 Task: Reply All to email with the signature Gage Hill with the subject 'Request for a survey' from softage.1@softage.net with the message 'Please let me know if there are any concerns regarding the project timeline.'
Action: Mouse moved to (809, 188)
Screenshot: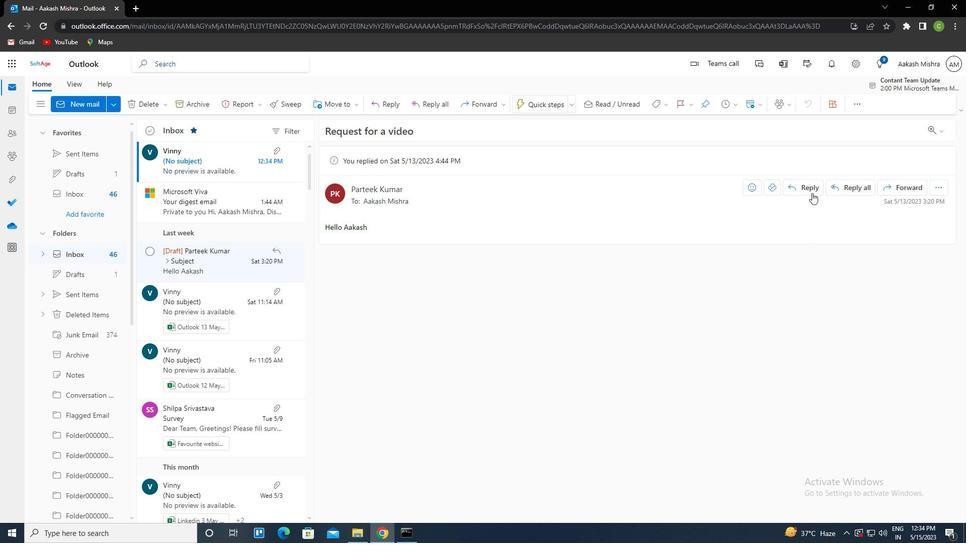 
Action: Mouse pressed left at (809, 188)
Screenshot: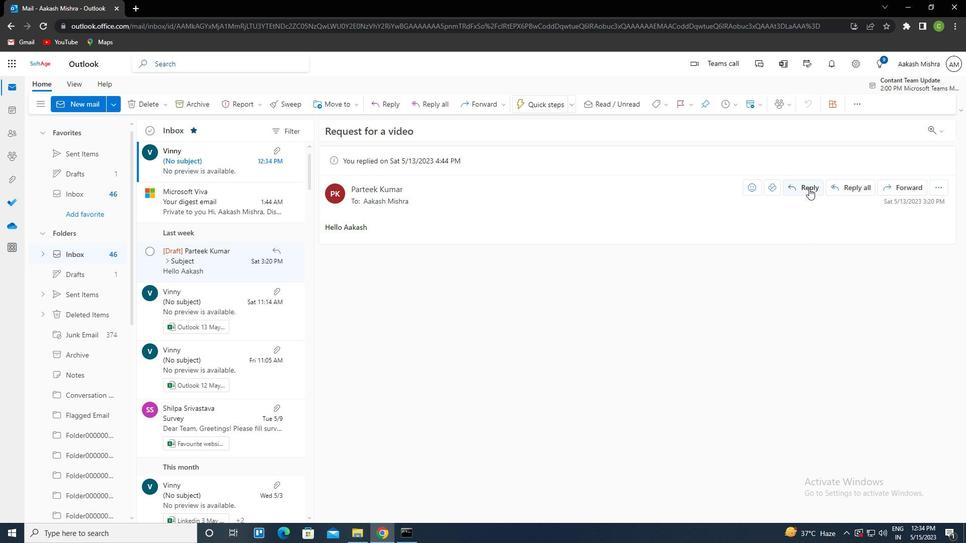 
Action: Mouse moved to (643, 103)
Screenshot: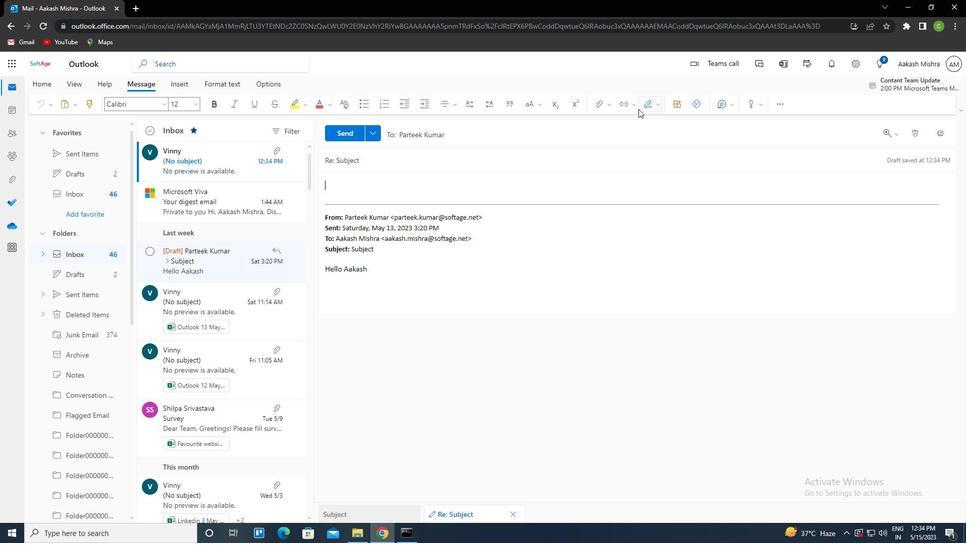 
Action: Mouse pressed left at (643, 103)
Screenshot: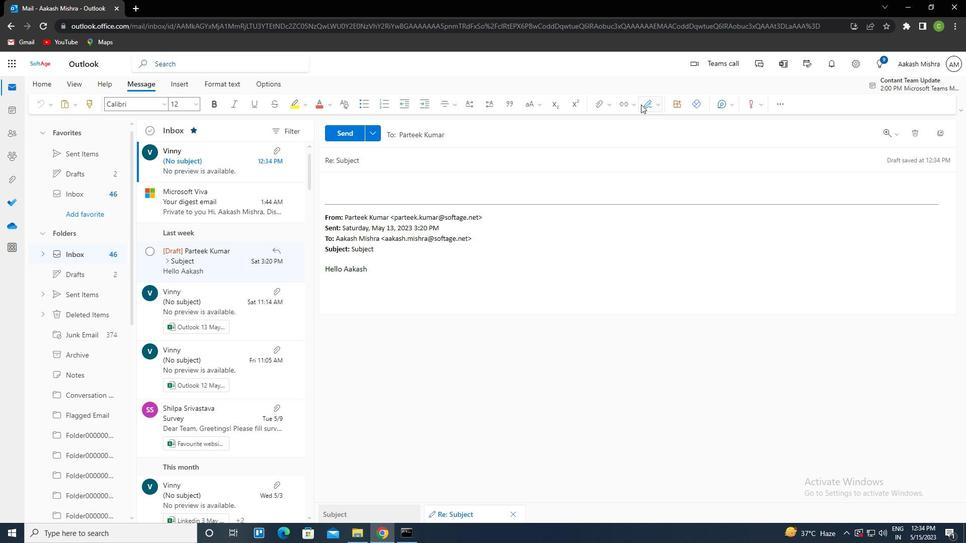 
Action: Mouse moved to (637, 150)
Screenshot: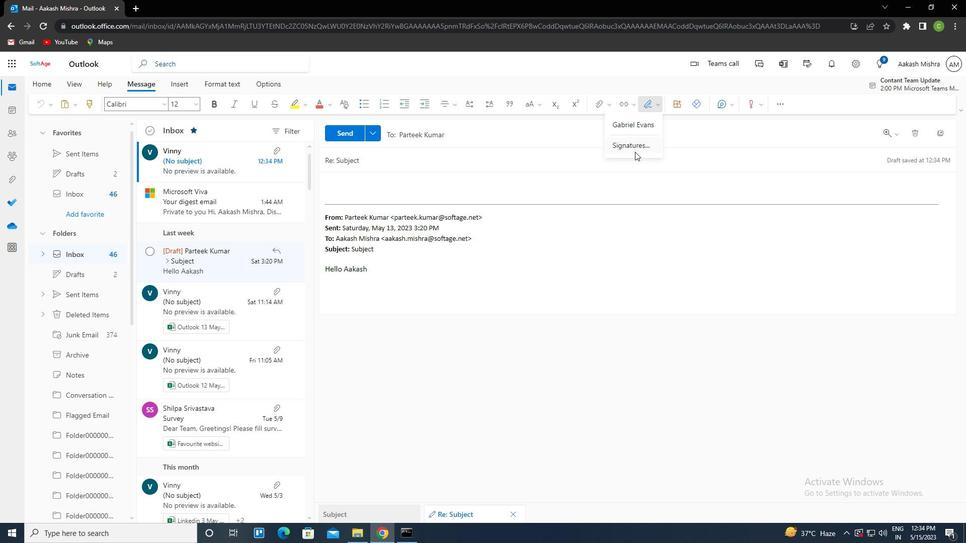 
Action: Mouse pressed left at (637, 150)
Screenshot: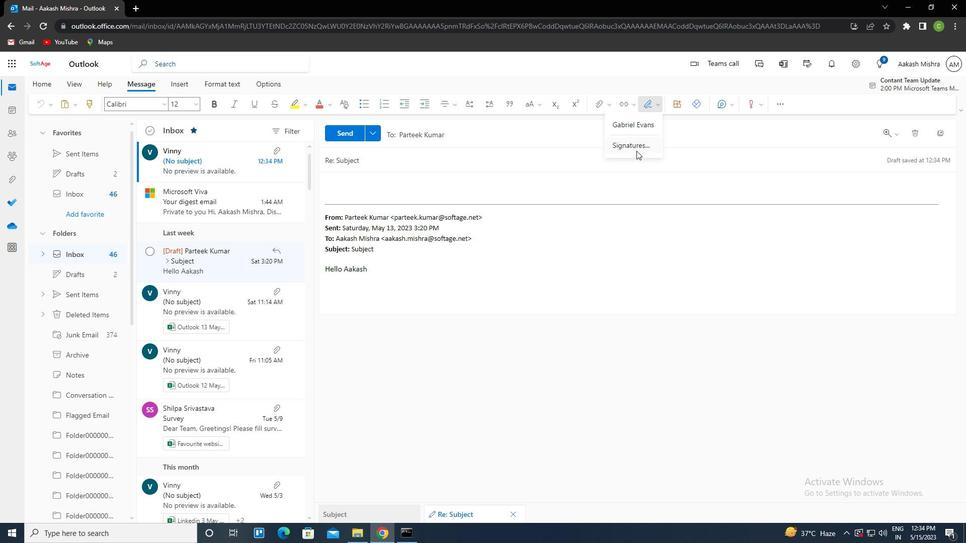 
Action: Mouse moved to (696, 187)
Screenshot: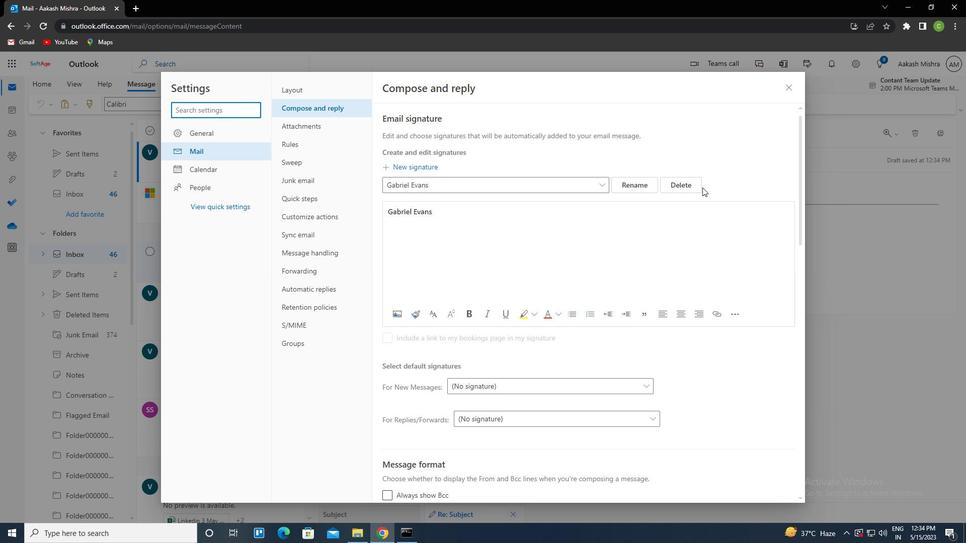 
Action: Mouse pressed left at (696, 187)
Screenshot: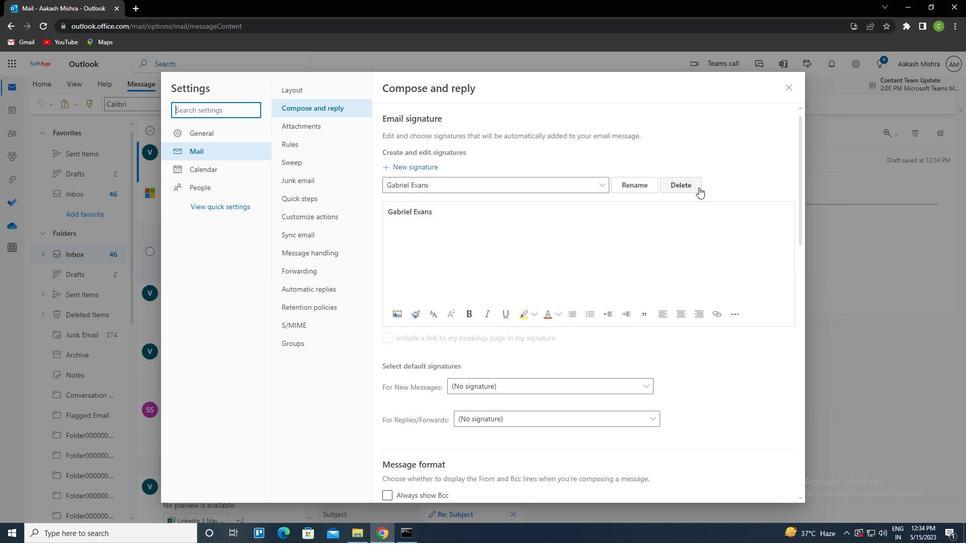
Action: Mouse moved to (592, 187)
Screenshot: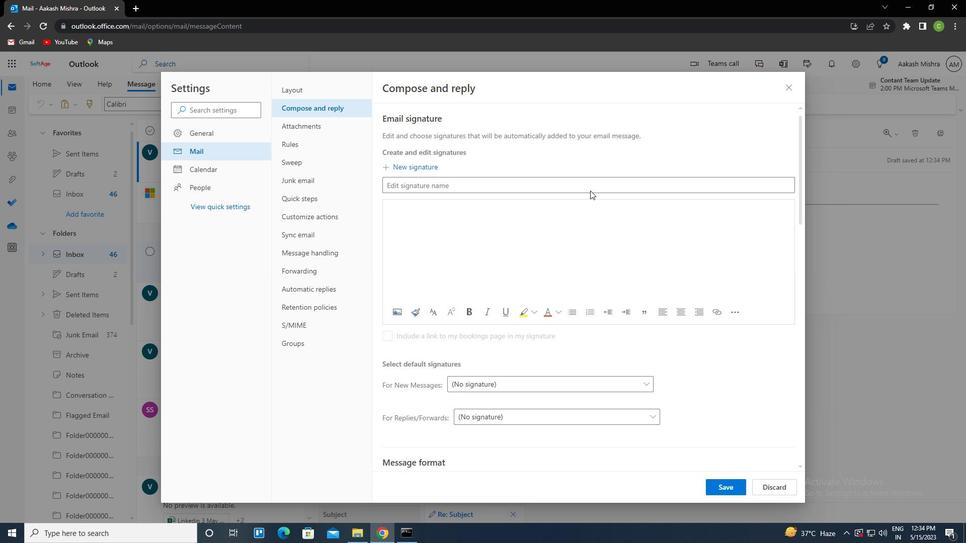 
Action: Mouse pressed left at (592, 187)
Screenshot: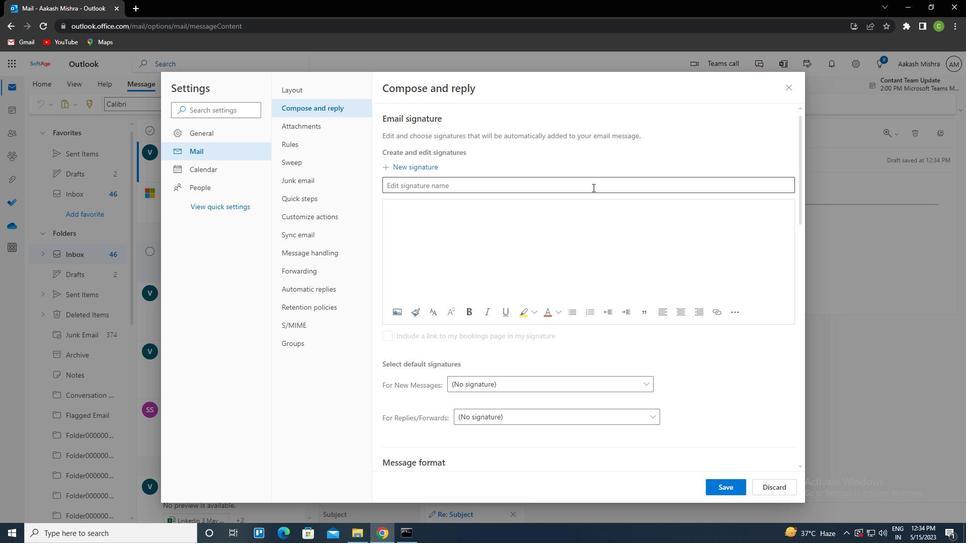 
Action: Key pressed <Key.caps_lock>g<Key.caps_lock>age<Key.space><Key.caps_lock>h<Key.caps_lock>ill<Key.tab><Key.caps_lock>g<Key.caps_lock>aga<Key.backspace>e<Key.space><Key.caps_lock>h<Key.caps_lock>ill
Screenshot: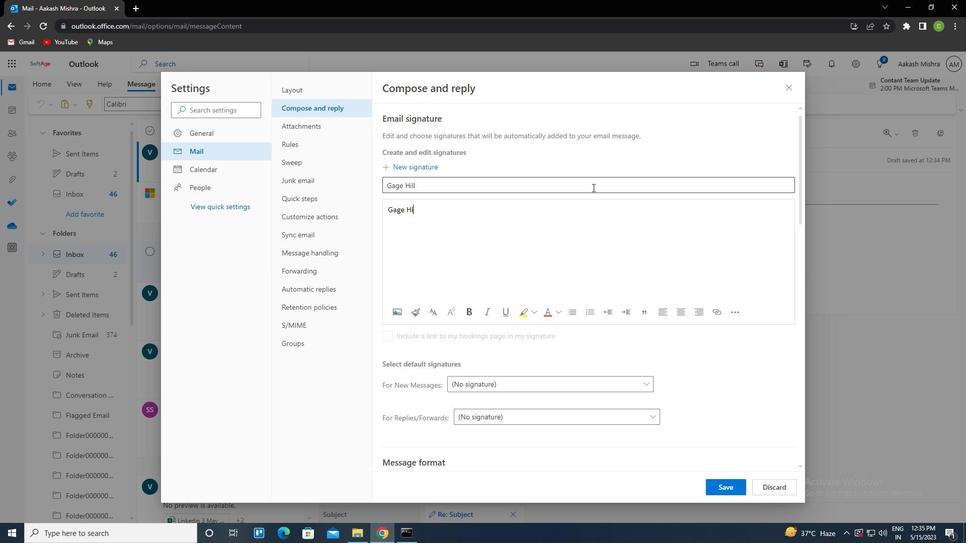 
Action: Mouse moved to (732, 486)
Screenshot: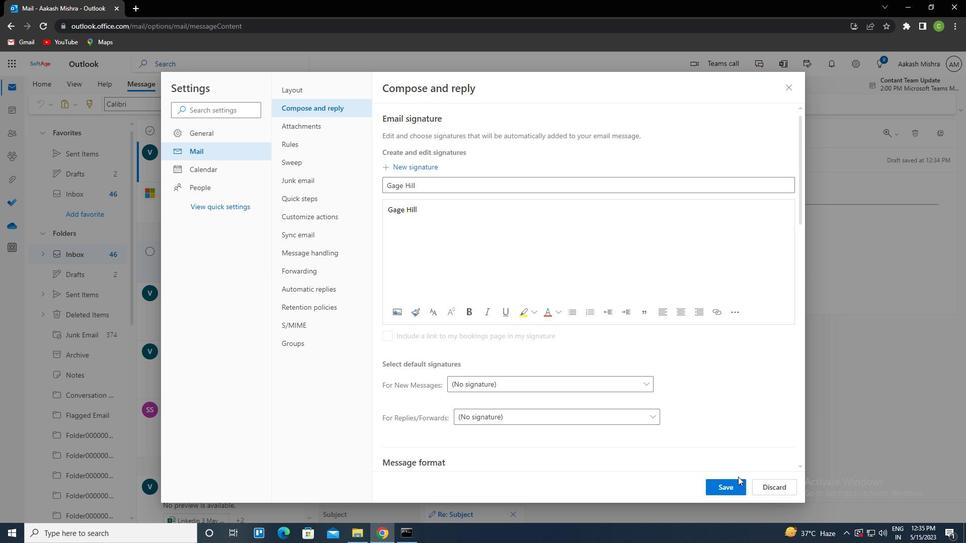 
Action: Mouse pressed left at (732, 486)
Screenshot: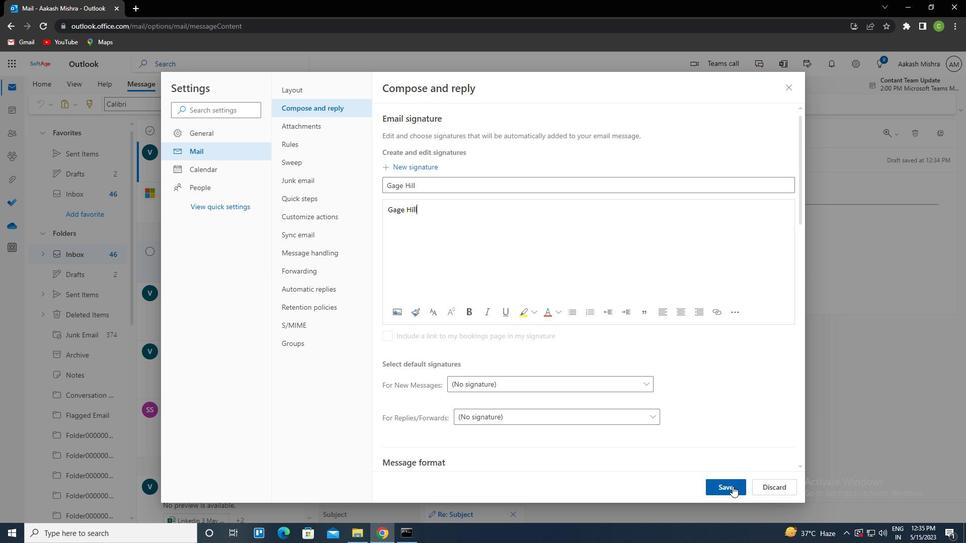 
Action: Mouse moved to (793, 83)
Screenshot: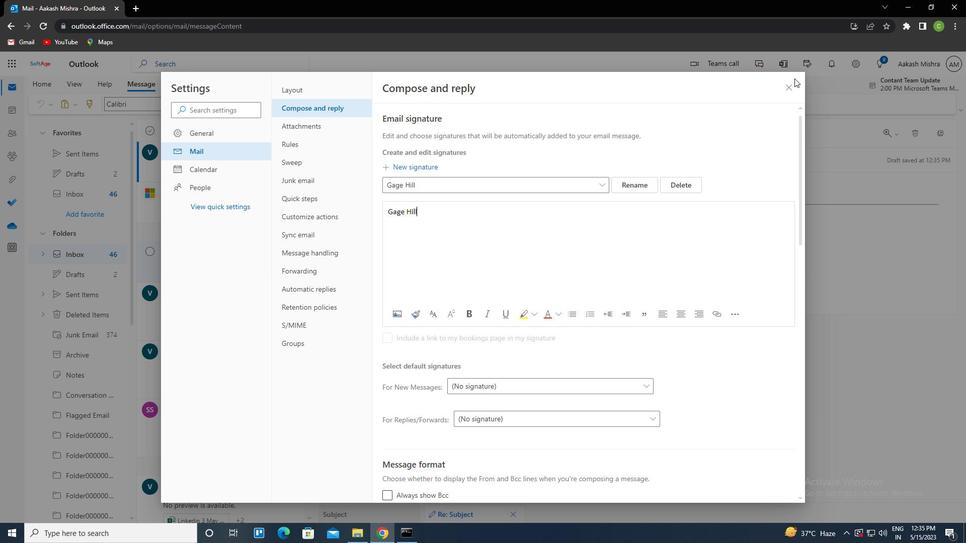 
Action: Mouse pressed left at (793, 83)
Screenshot: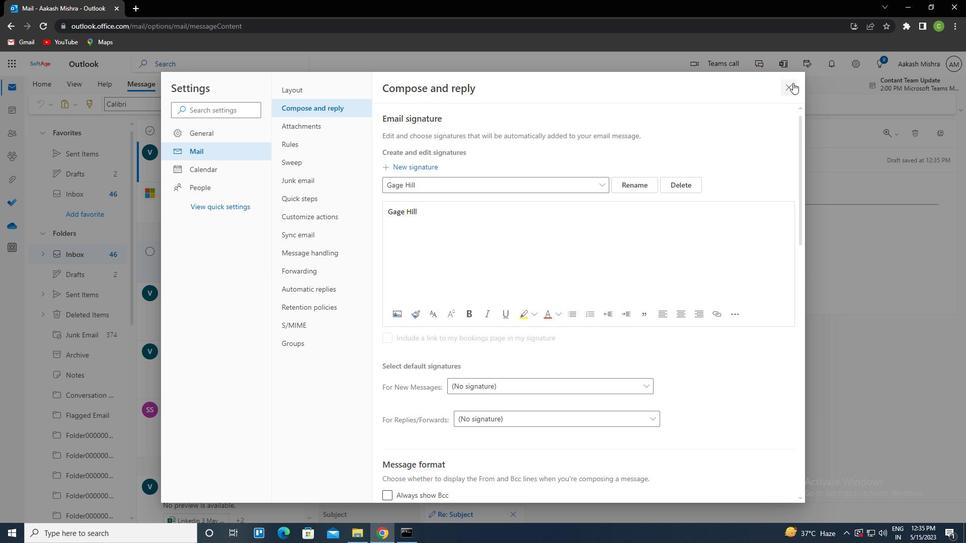 
Action: Mouse moved to (660, 102)
Screenshot: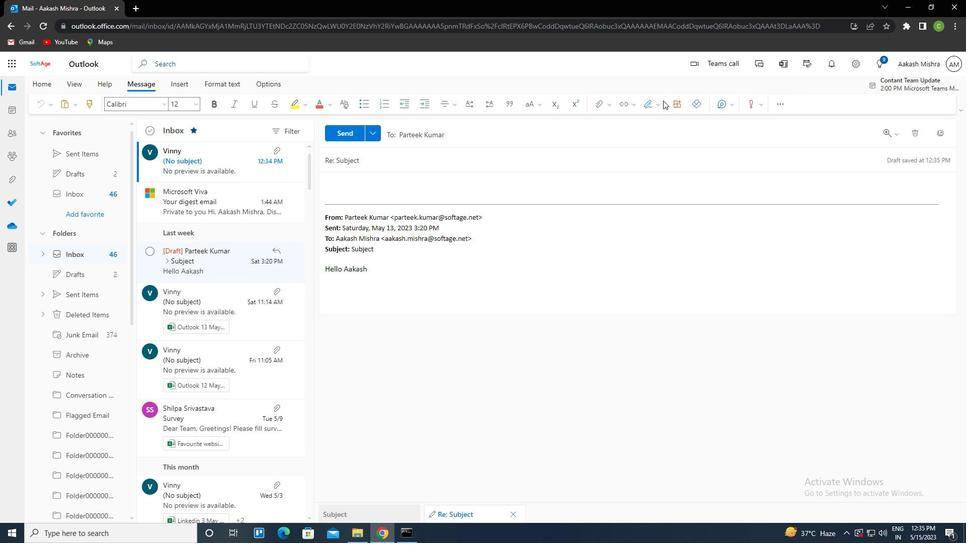 
Action: Mouse pressed left at (660, 102)
Screenshot: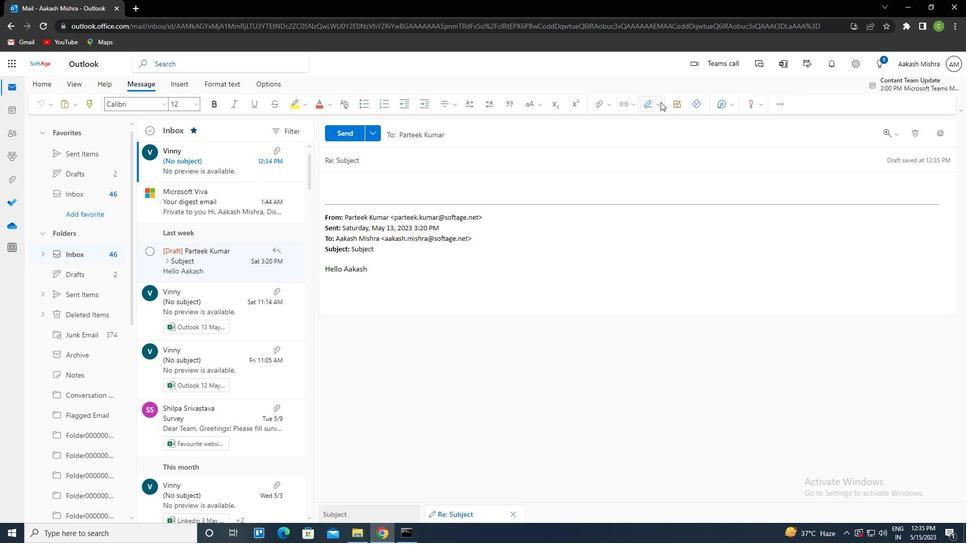 
Action: Mouse moved to (642, 122)
Screenshot: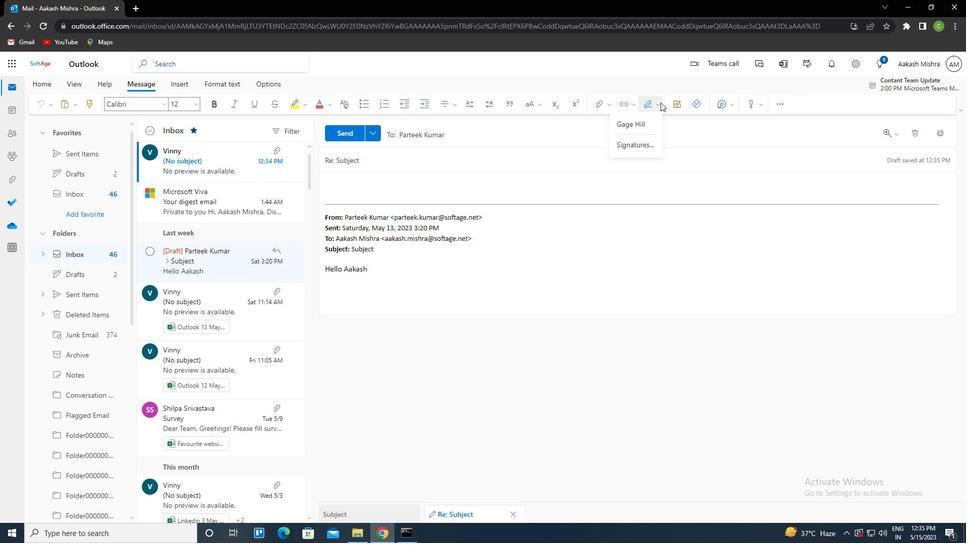
Action: Mouse pressed left at (642, 122)
Screenshot: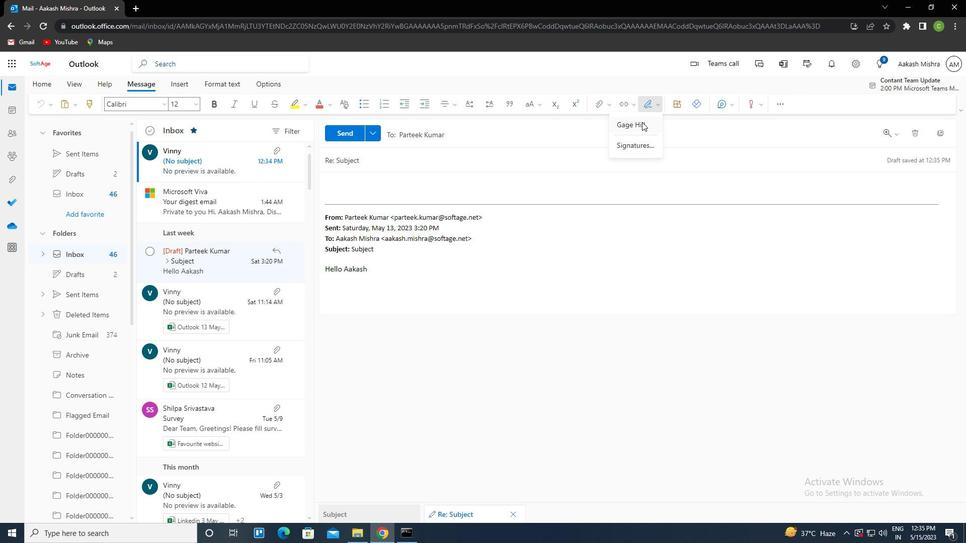 
Action: Mouse moved to (390, 155)
Screenshot: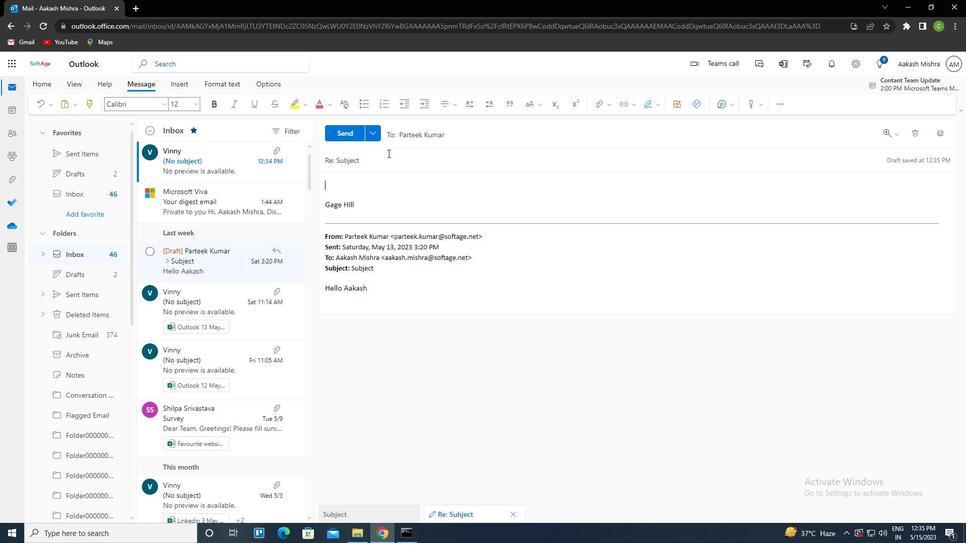 
Action: Mouse pressed left at (390, 155)
Screenshot: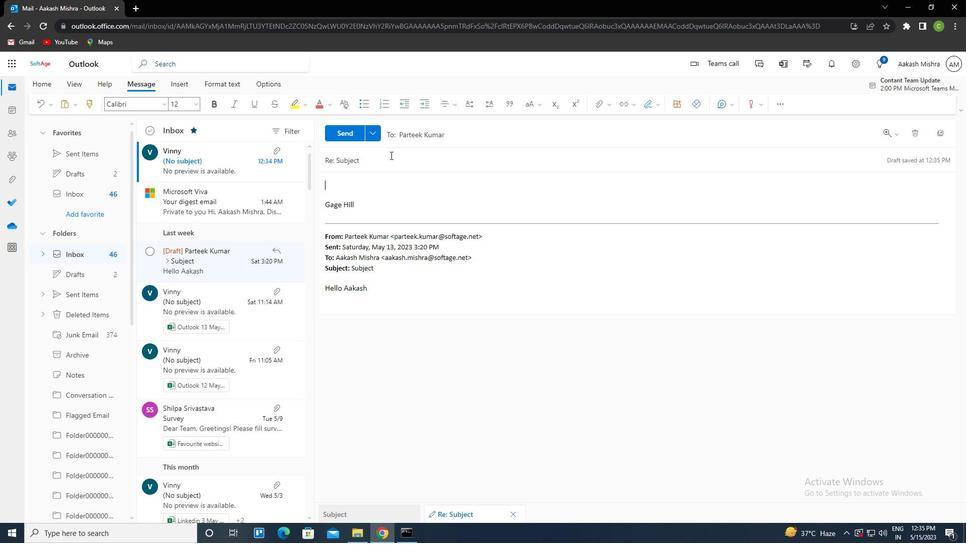 
Action: Key pressed <Key.shift><Key.left><Key.delete><Key.caps_lock>ctrl+R<Key.caps_lock>EQUEST<Key.space>FOR<Key.space>A<Key.space>VIDEO<Key.tab><Key.caps_lock>P<Key.caps_lock>LEASE<Key.space>LEY<Key.backspace>T<Key.space>ME<Key.space>KNOW<Key.space>IF<Key.space>THERE<Key.space>ARE<Key.space>ANY<Key.space>CONCERNS<Key.space>REGARDNG<Key.backspace><Key.backspace>ING<Key.space>THE<Key.space>PROJECT<Key.space>TIMELINE
Screenshot: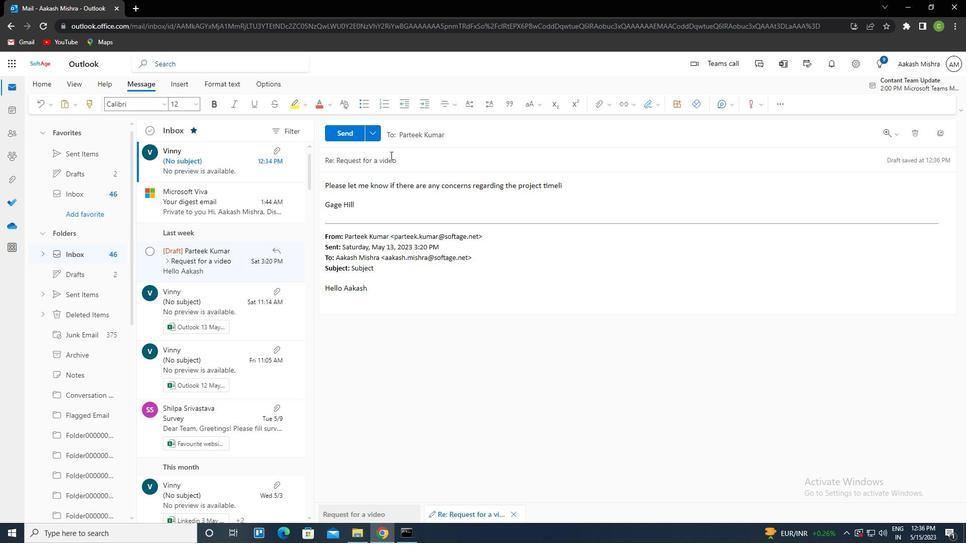
Action: Mouse moved to (326, 136)
Screenshot: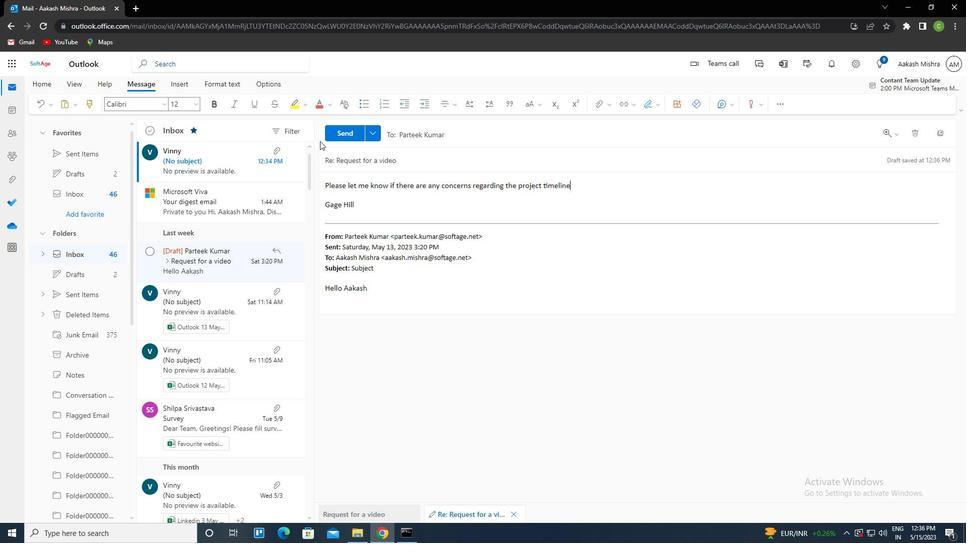 
Action: Mouse pressed left at (326, 136)
Screenshot: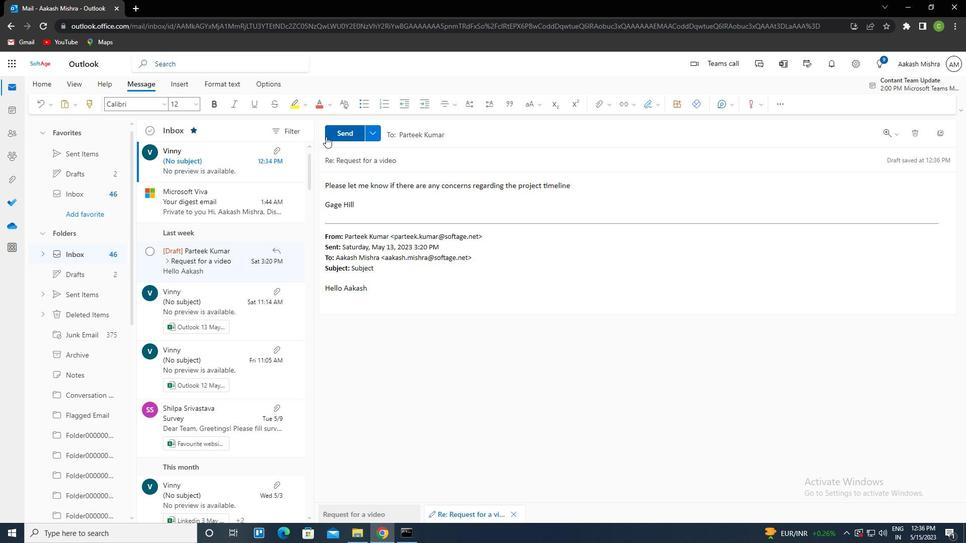 
Action: Mouse moved to (468, 220)
Screenshot: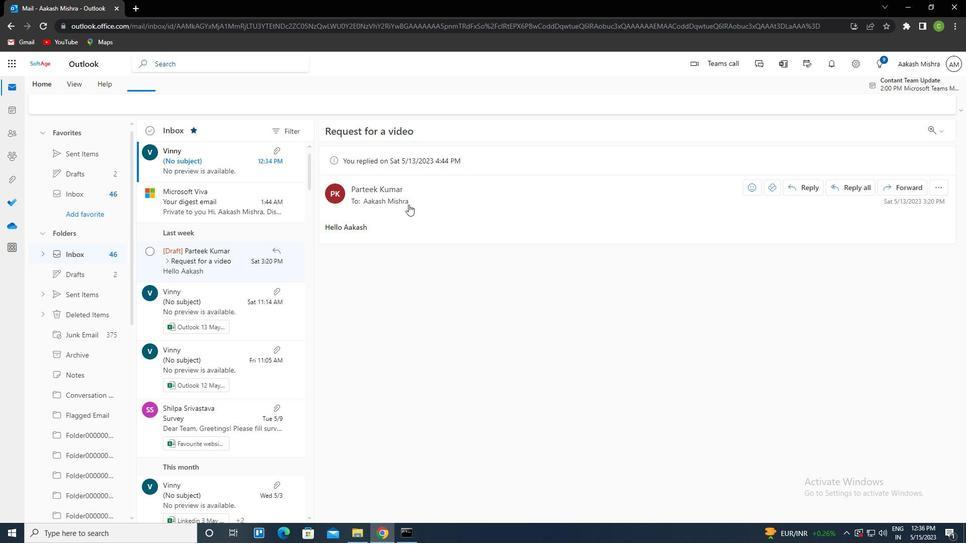
